 Task: Print the page in landscape orientation.
Action: Mouse moved to (29, 106)
Screenshot: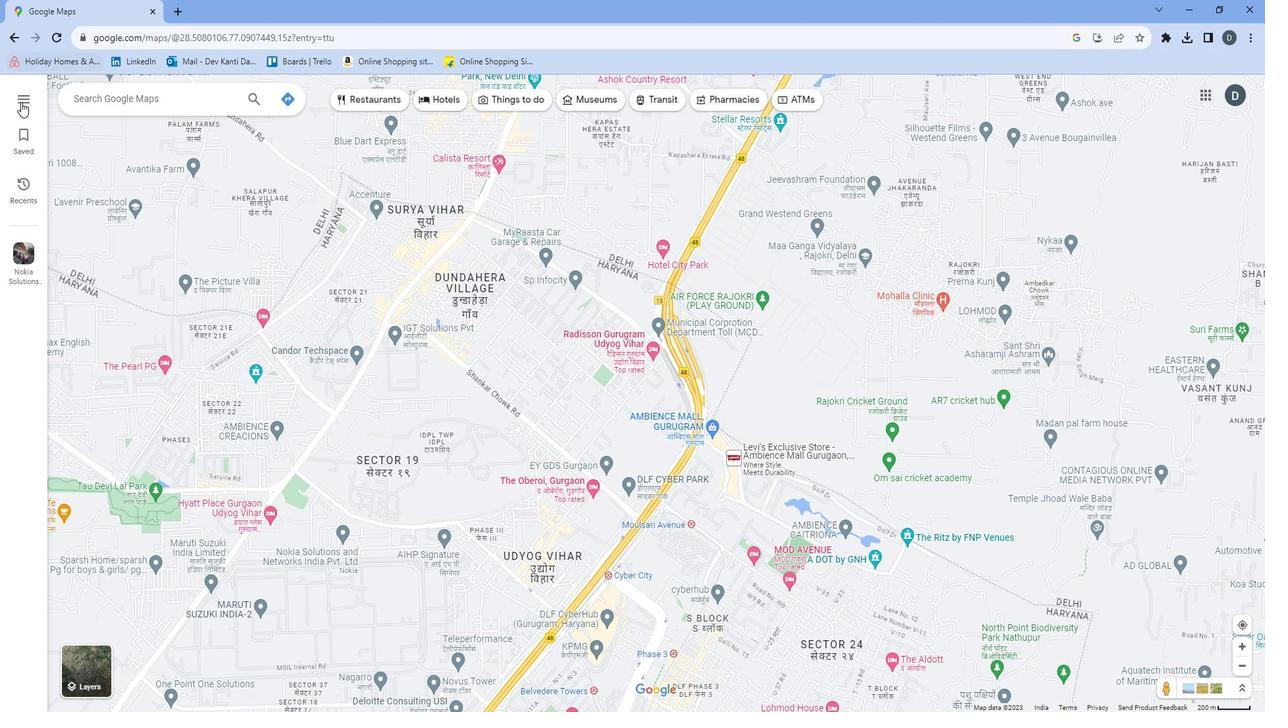 
Action: Mouse pressed left at (29, 106)
Screenshot: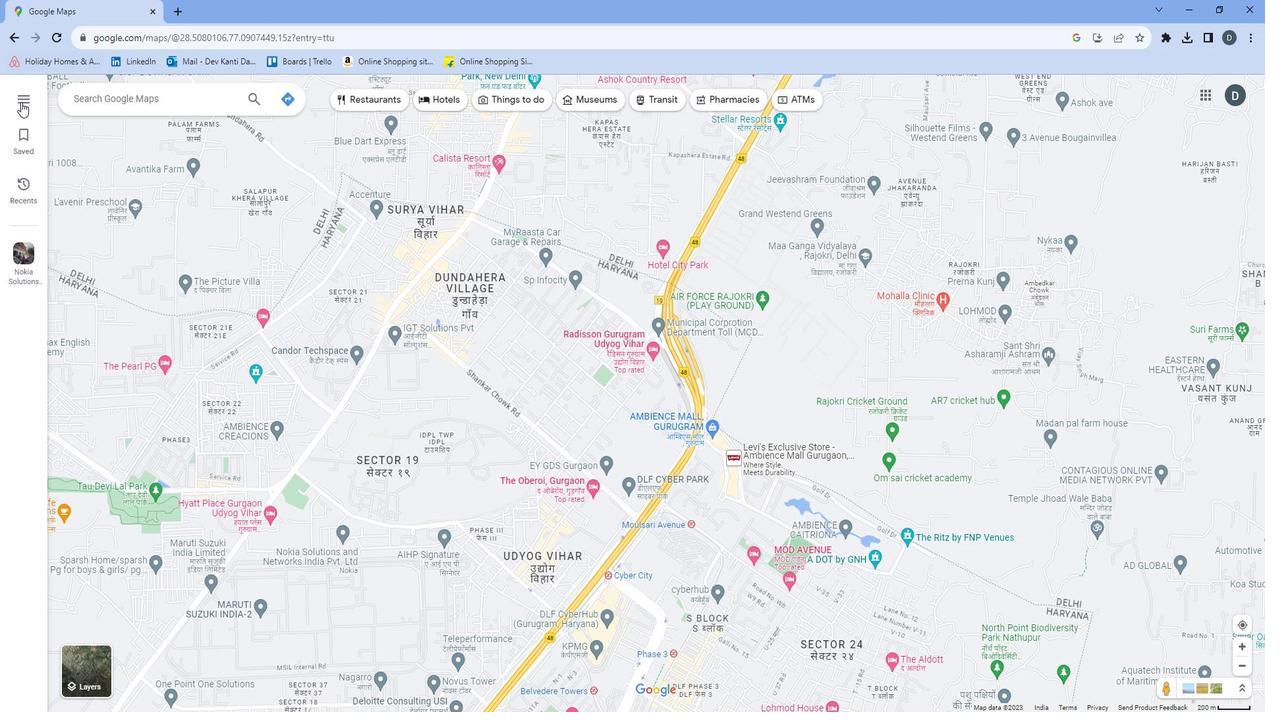 
Action: Mouse moved to (66, 347)
Screenshot: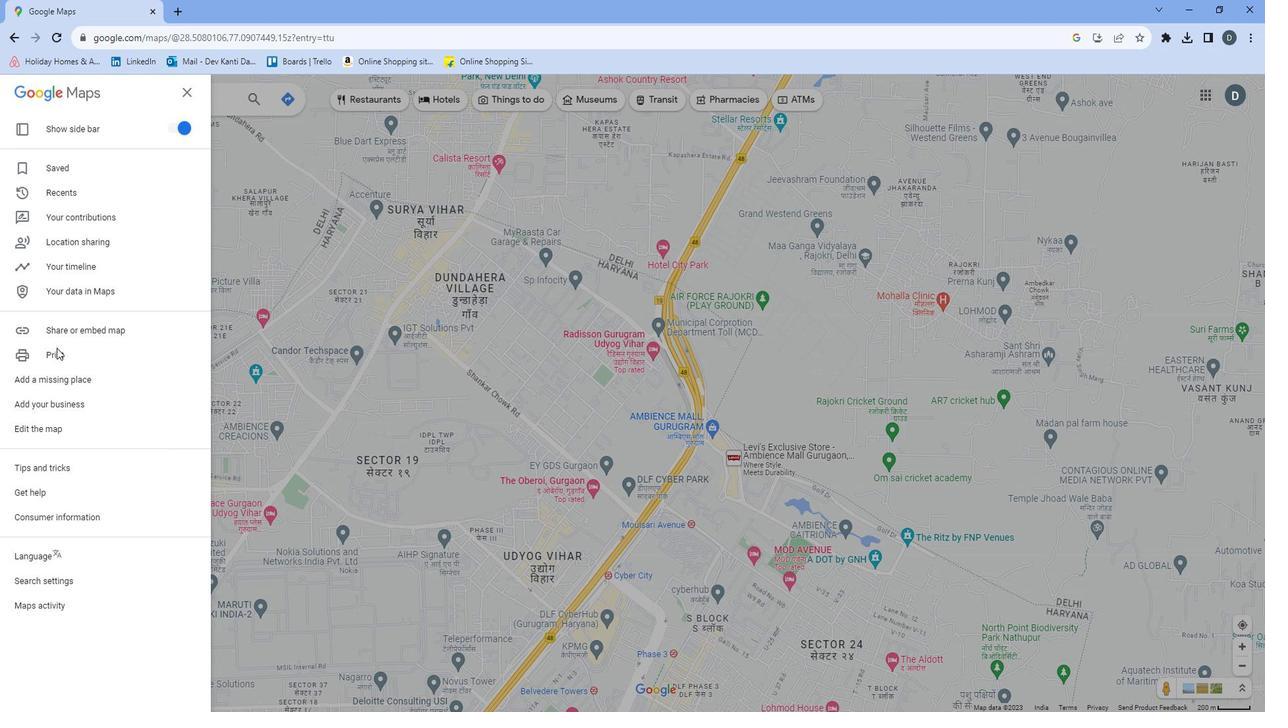 
Action: Mouse pressed left at (66, 347)
Screenshot: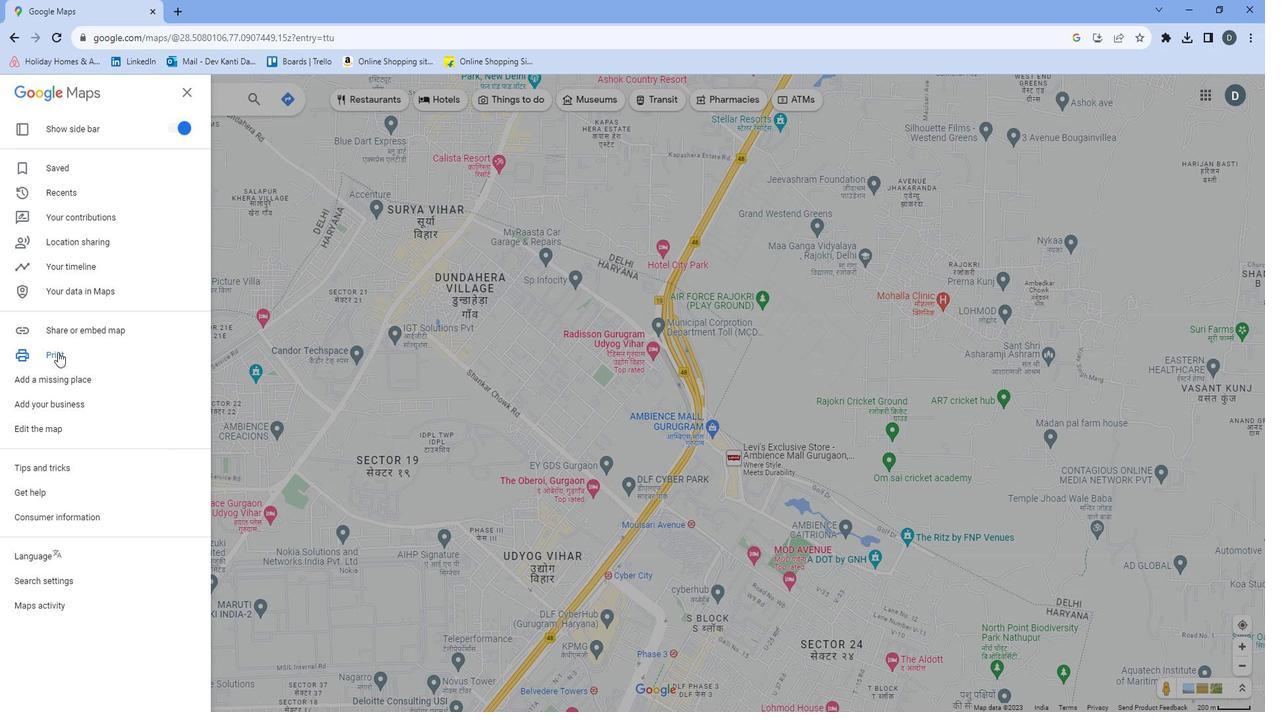 
Action: Mouse moved to (1230, 104)
Screenshot: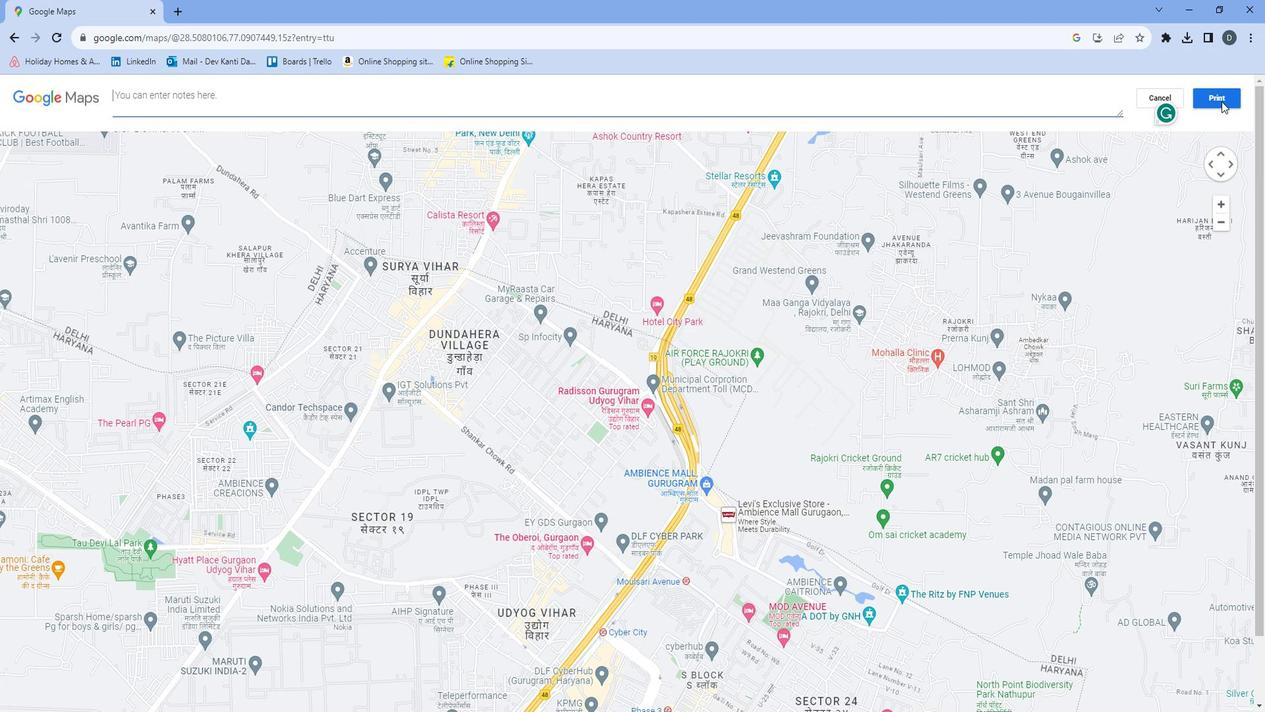 
Action: Mouse pressed left at (1230, 104)
Screenshot: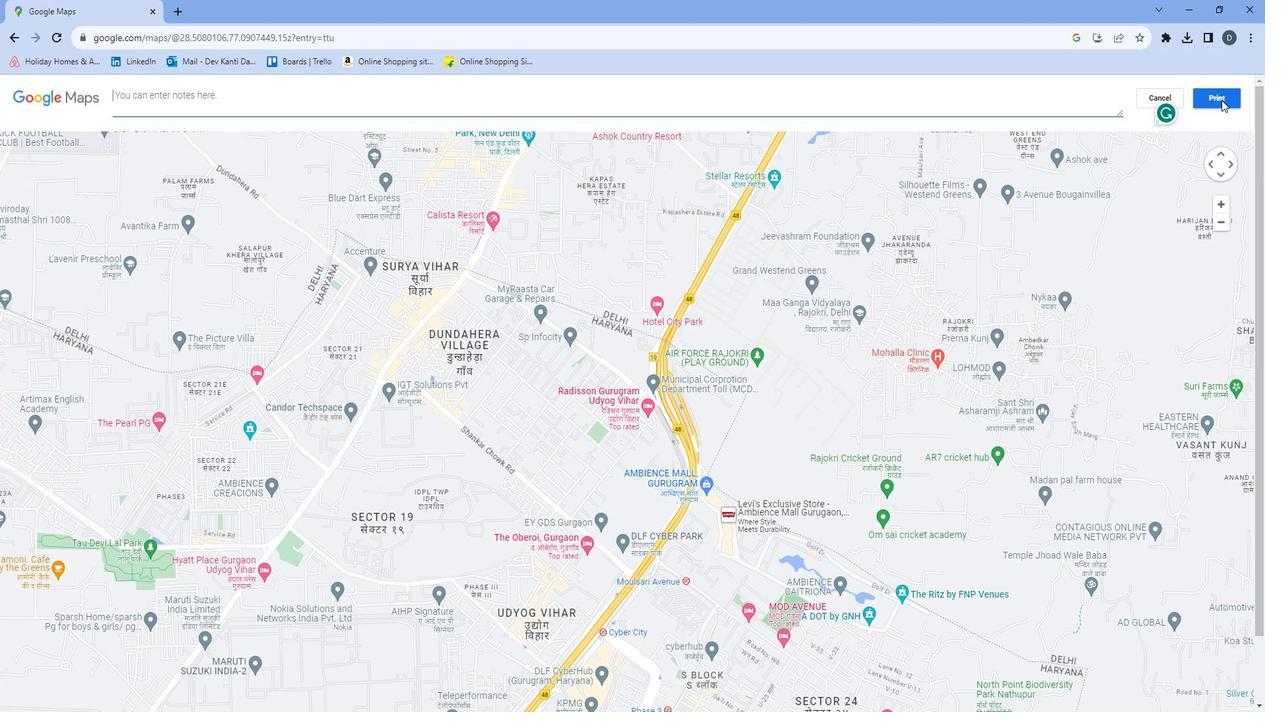 
Action: Mouse moved to (1023, 185)
Screenshot: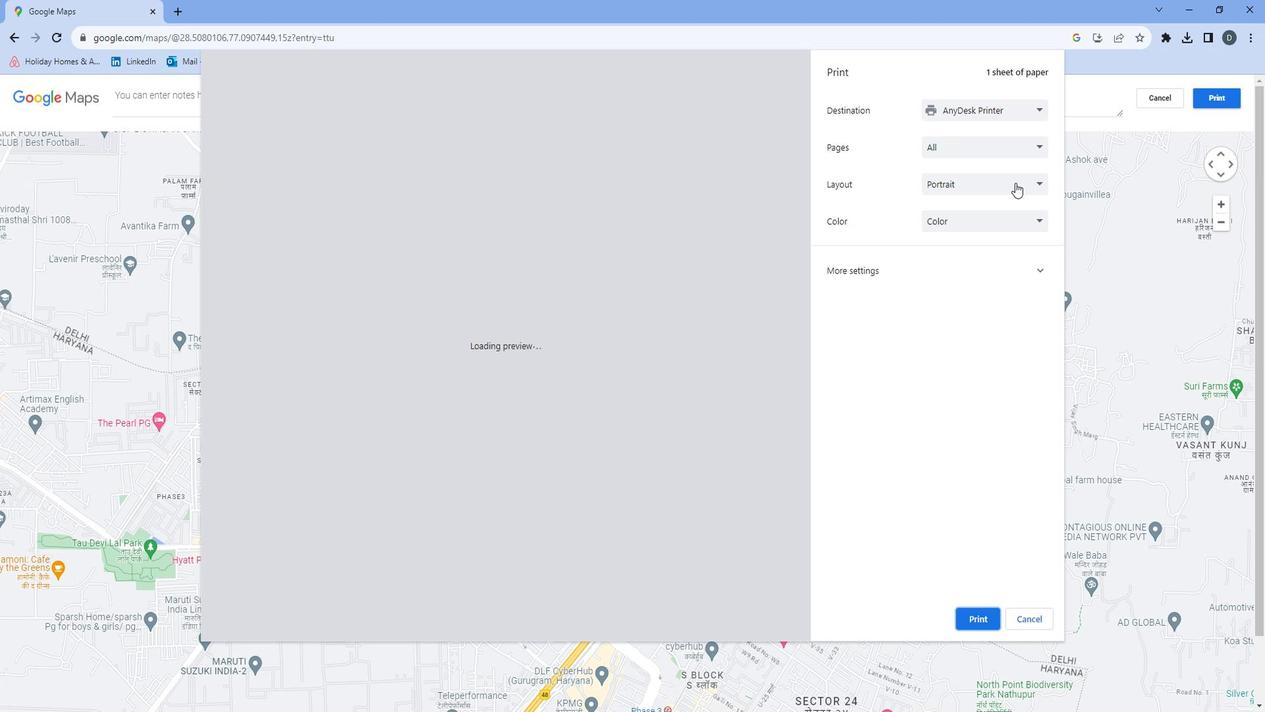 
Action: Mouse pressed left at (1023, 185)
Screenshot: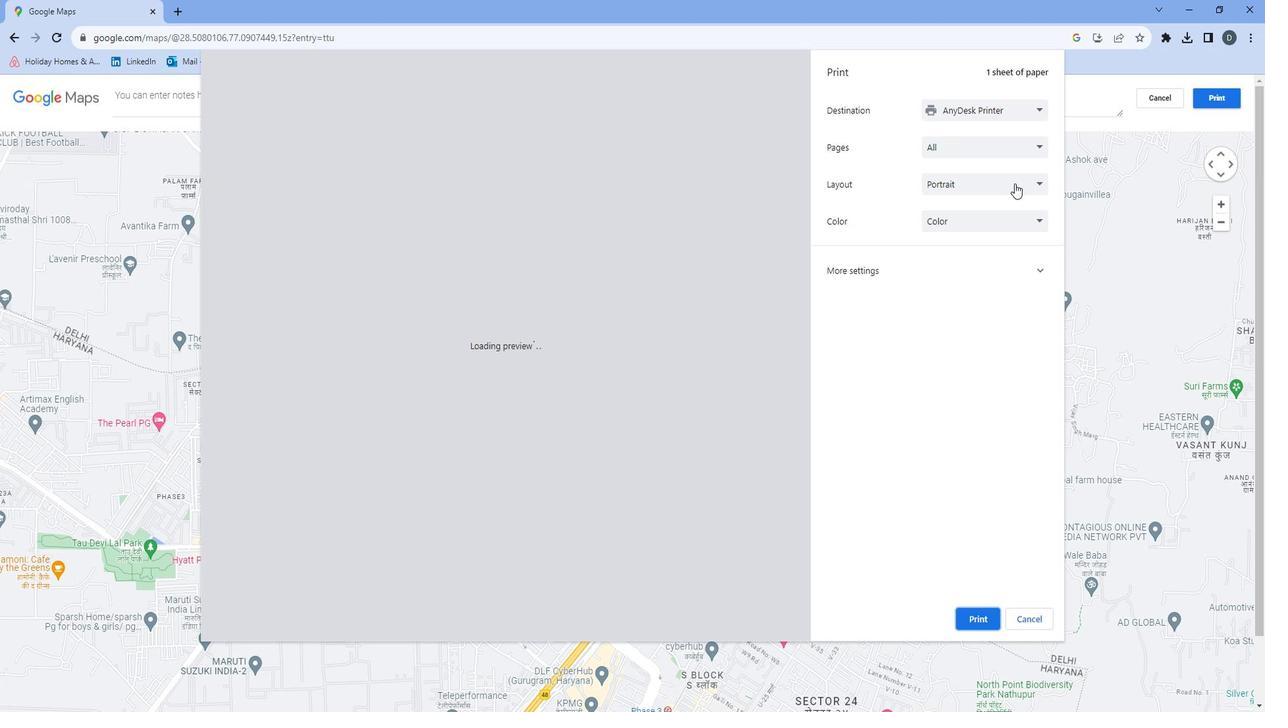 
Action: Mouse moved to (1015, 217)
Screenshot: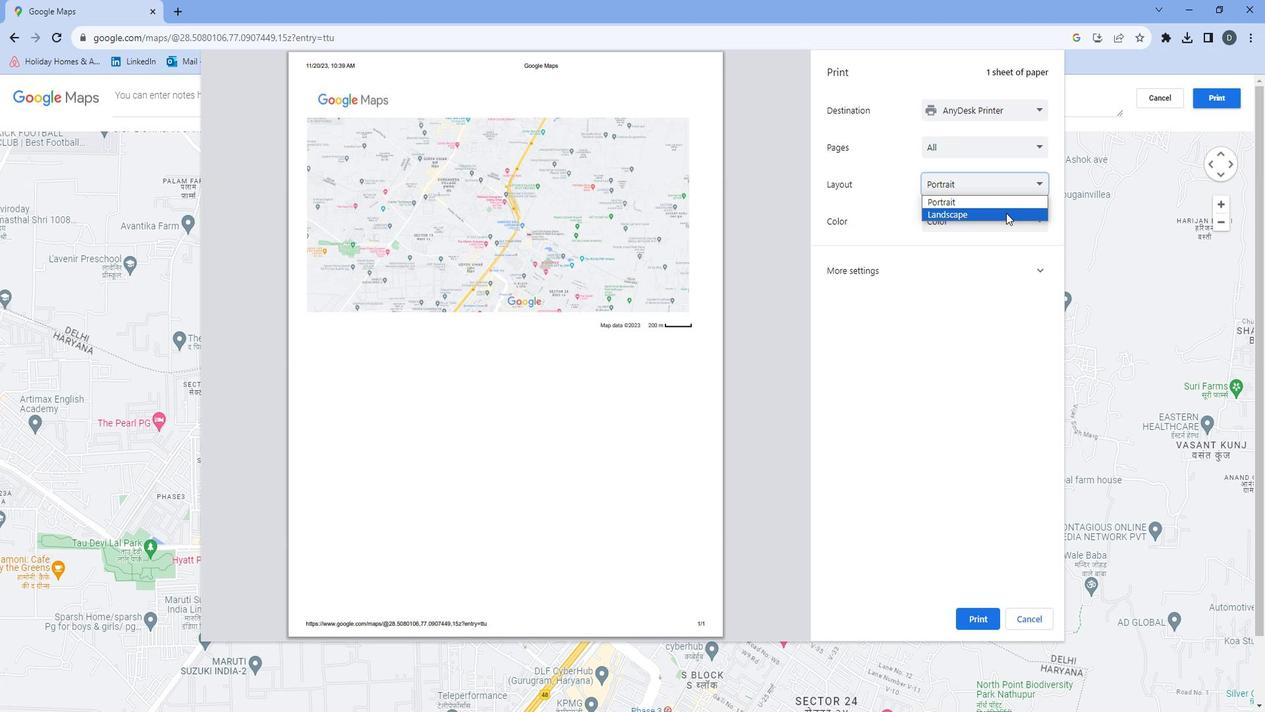 
Action: Mouse pressed left at (1015, 217)
Screenshot: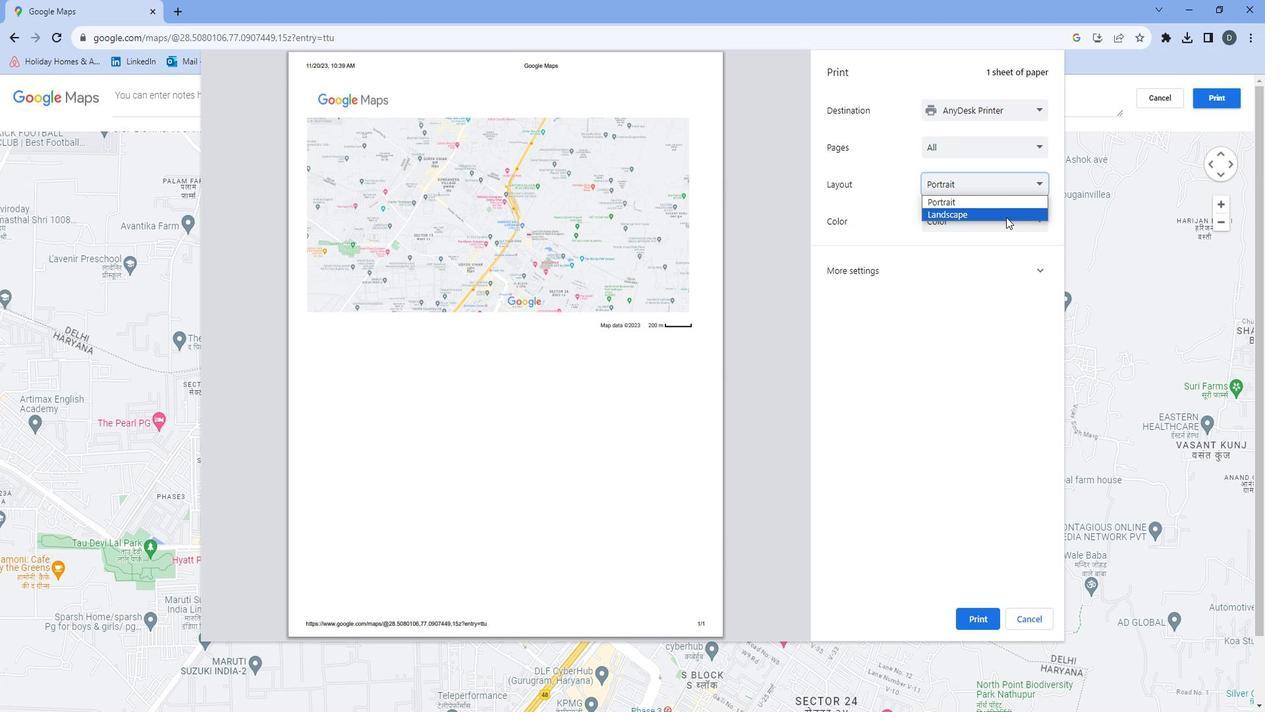 
Action: Mouse moved to (974, 601)
Screenshot: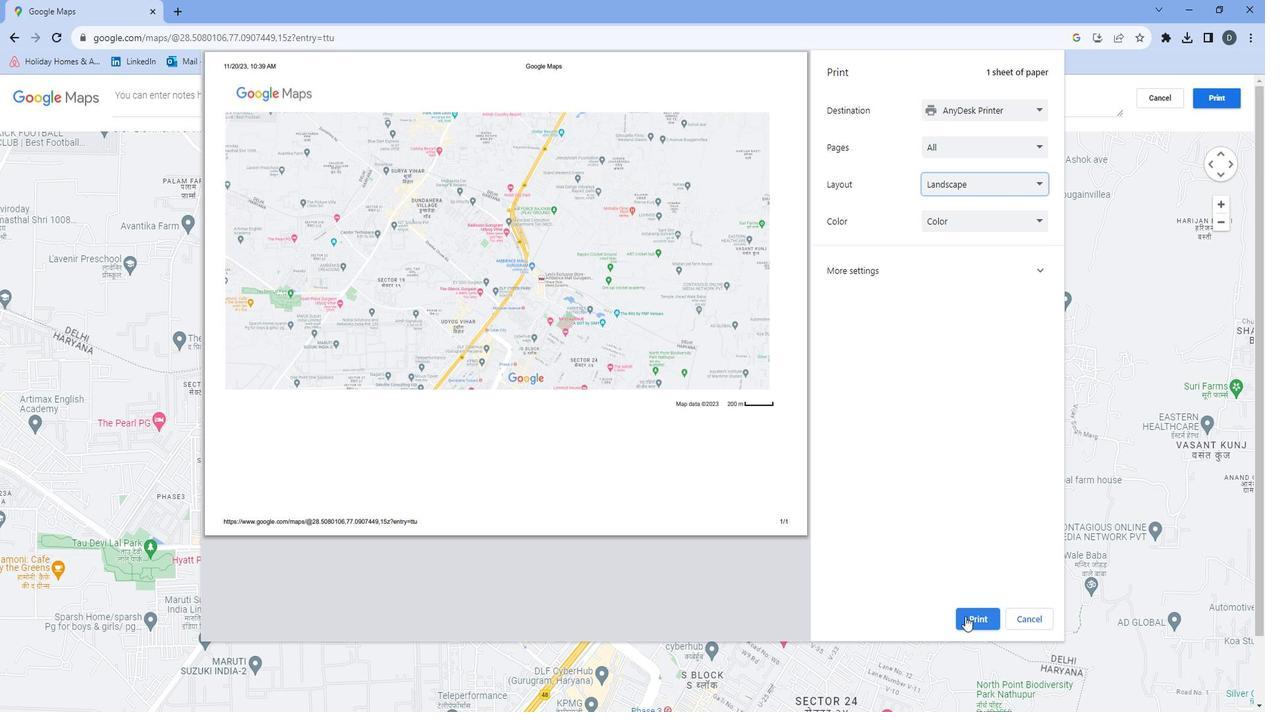 
Action: Mouse pressed left at (974, 601)
Screenshot: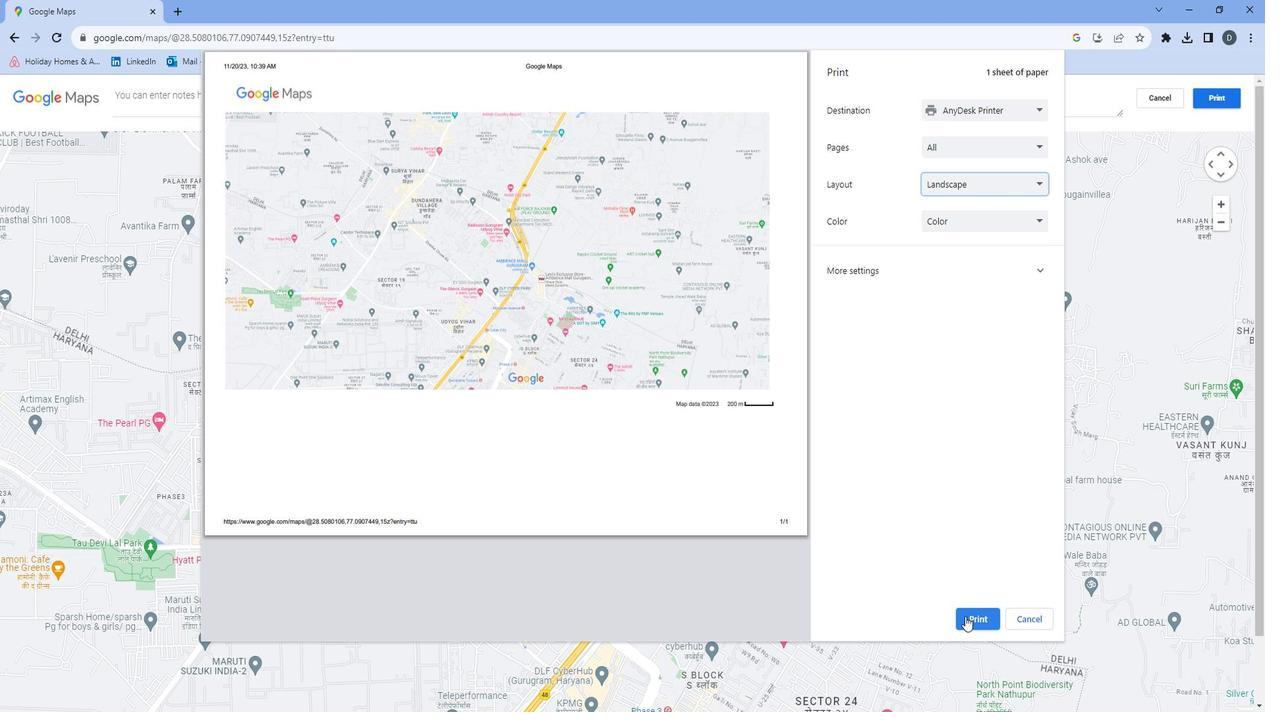 
Action: Mouse moved to (989, 544)
Screenshot: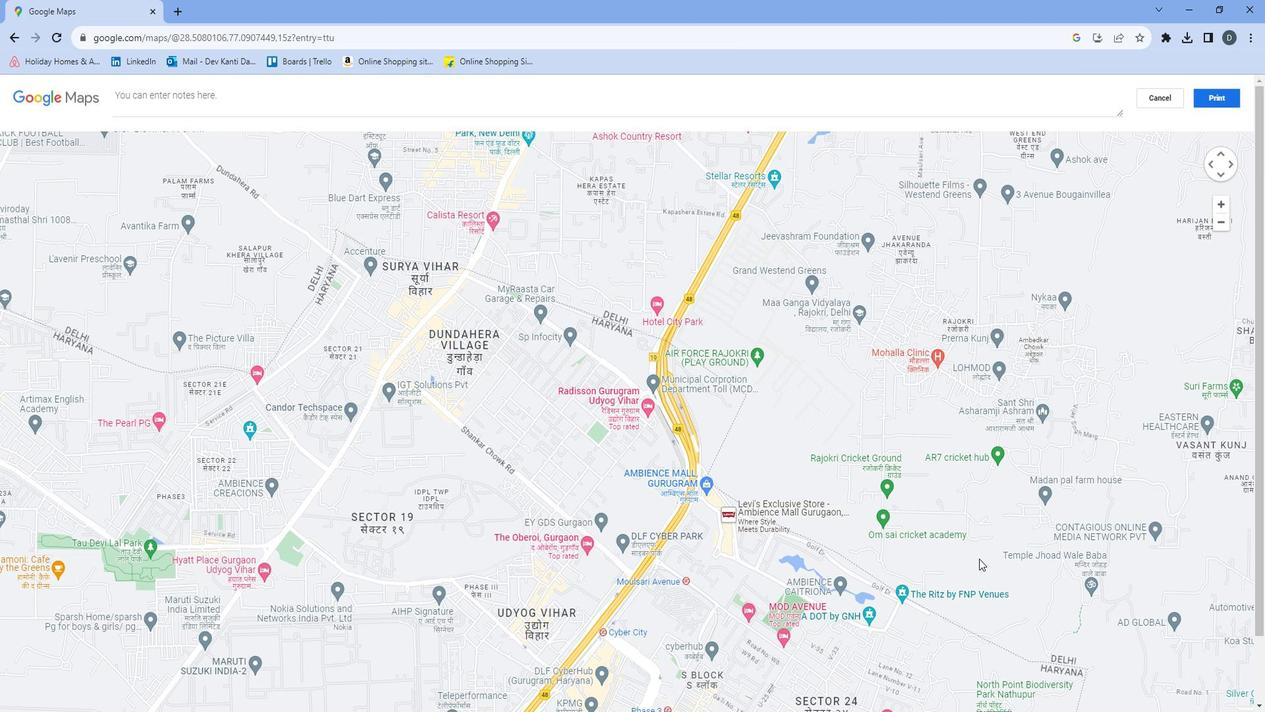 
